 Task: Create a due date automation trigger when advanced on, 2 hours before a card is due add dates starting next week.
Action: Mouse moved to (1045, 82)
Screenshot: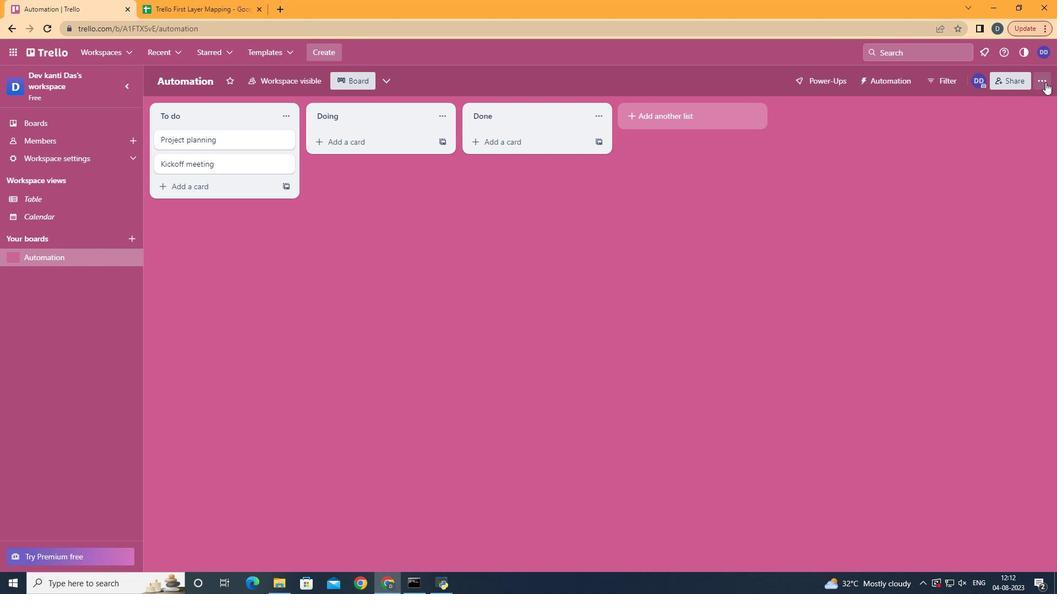 
Action: Mouse pressed left at (1045, 82)
Screenshot: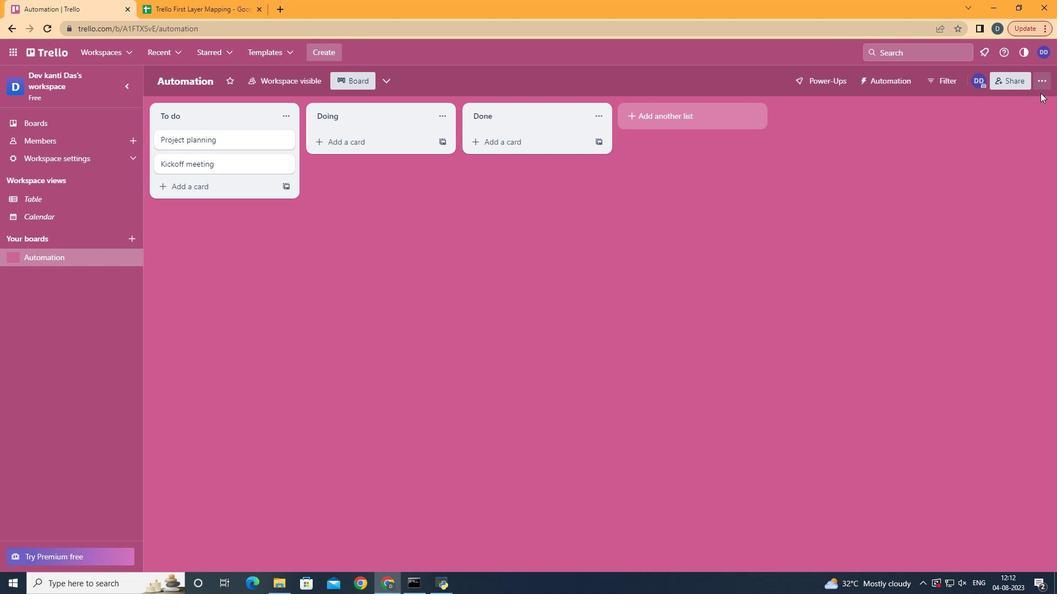 
Action: Mouse moved to (961, 235)
Screenshot: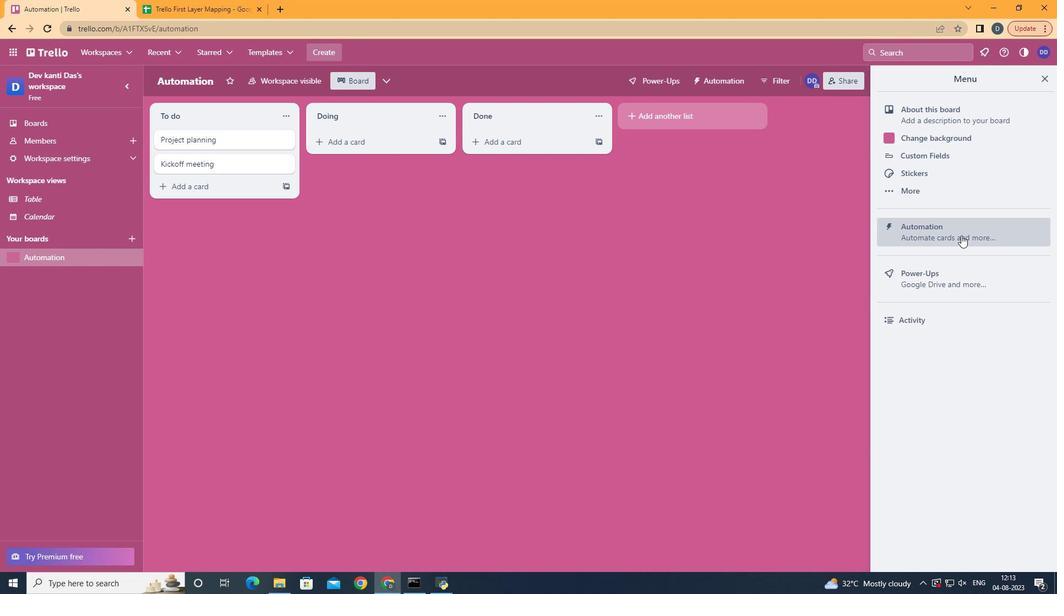 
Action: Mouse pressed left at (961, 235)
Screenshot: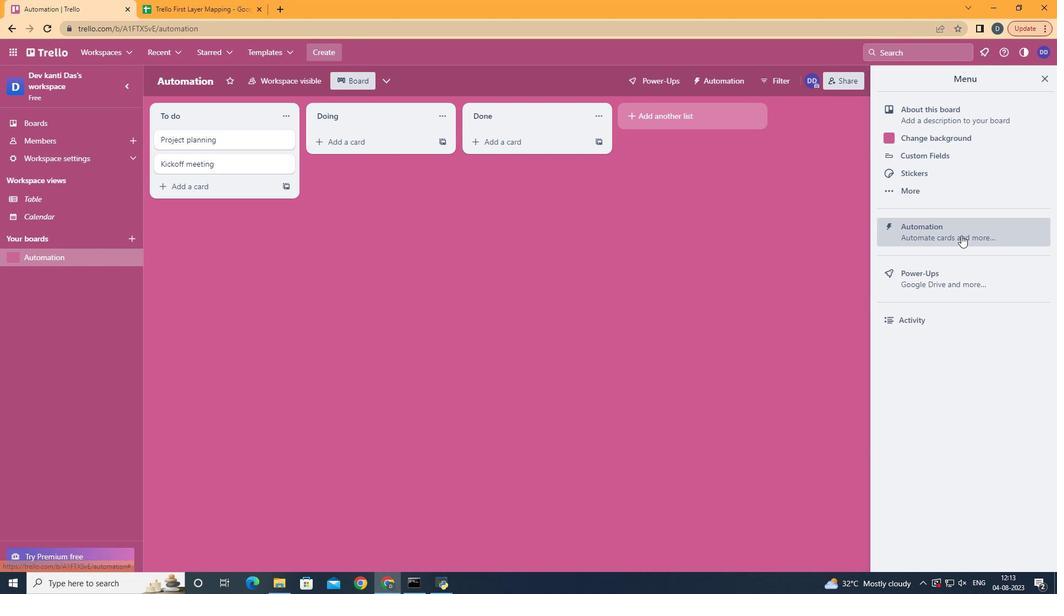 
Action: Mouse moved to (215, 212)
Screenshot: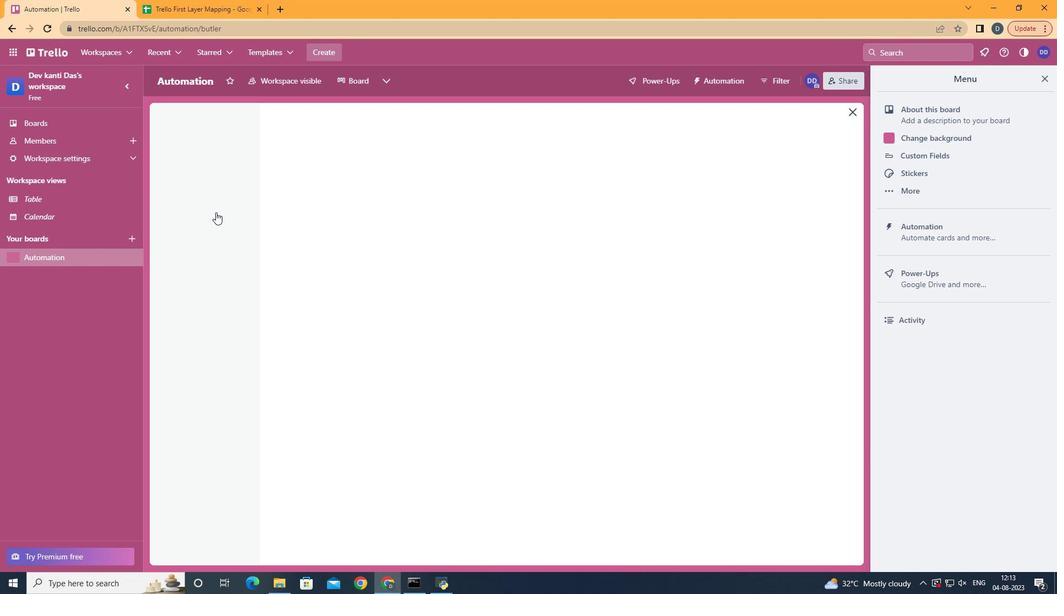 
Action: Mouse pressed left at (215, 212)
Screenshot: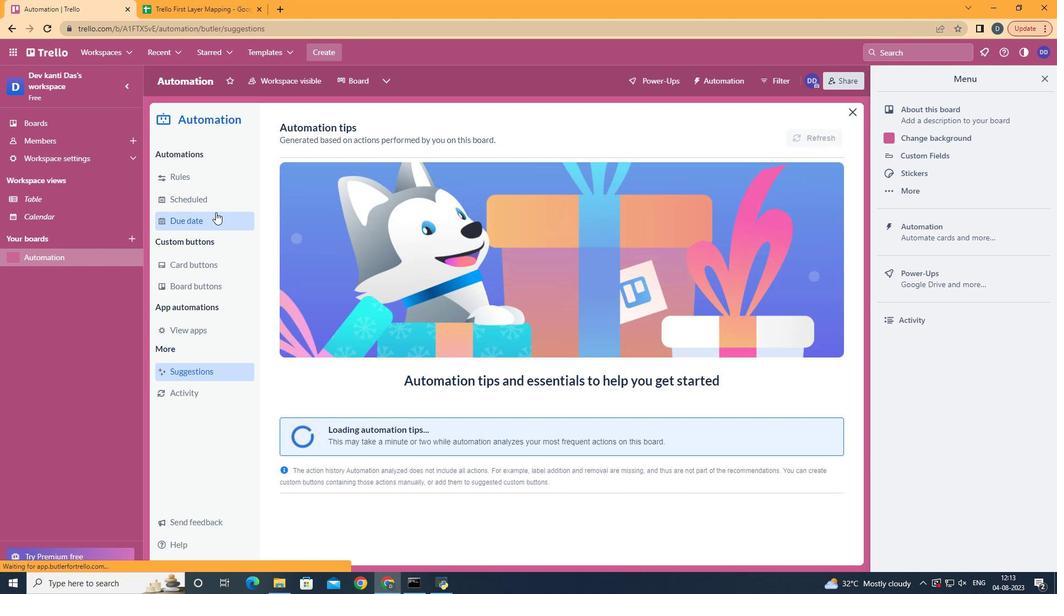 
Action: Mouse moved to (779, 137)
Screenshot: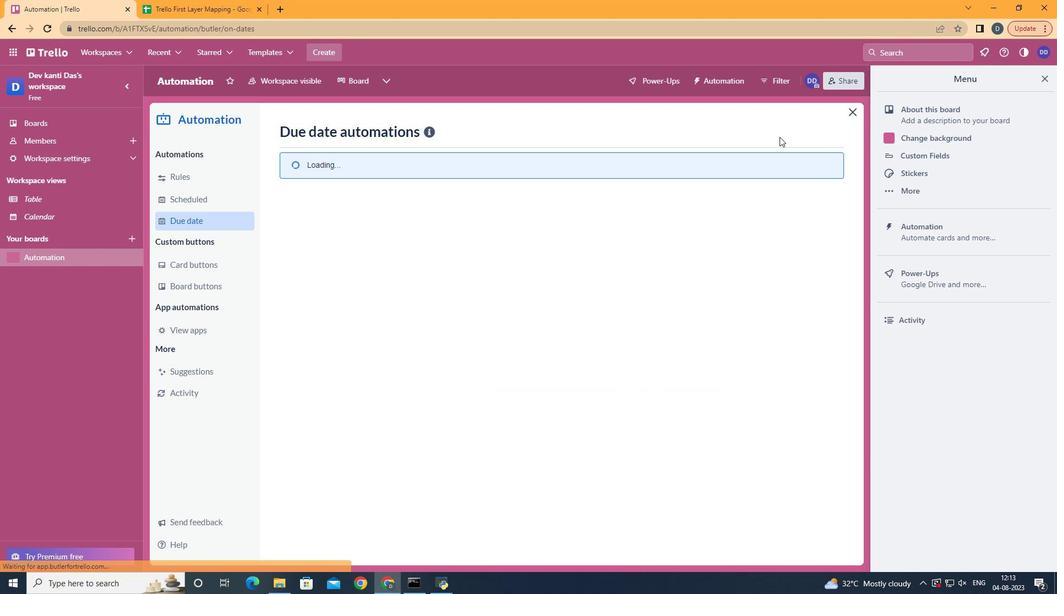 
Action: Mouse pressed left at (779, 137)
Screenshot: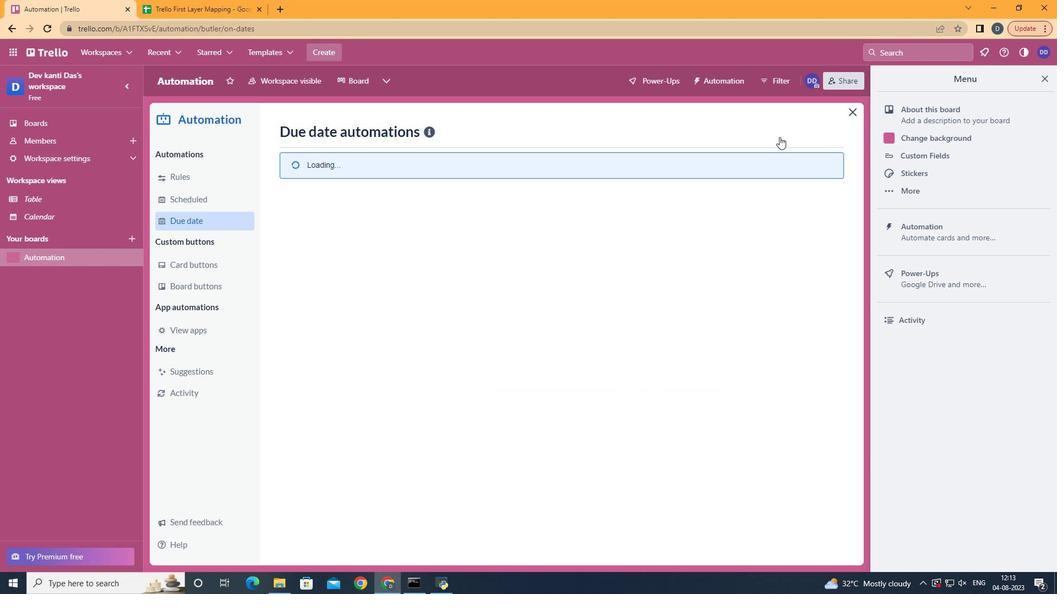
Action: Mouse moved to (779, 135)
Screenshot: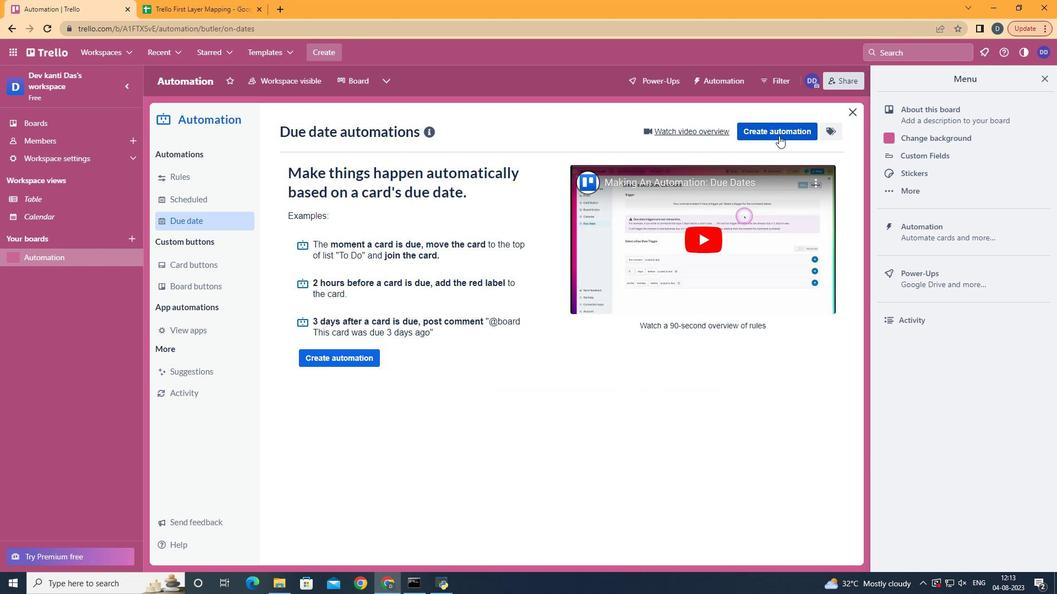 
Action: Mouse pressed left at (779, 135)
Screenshot: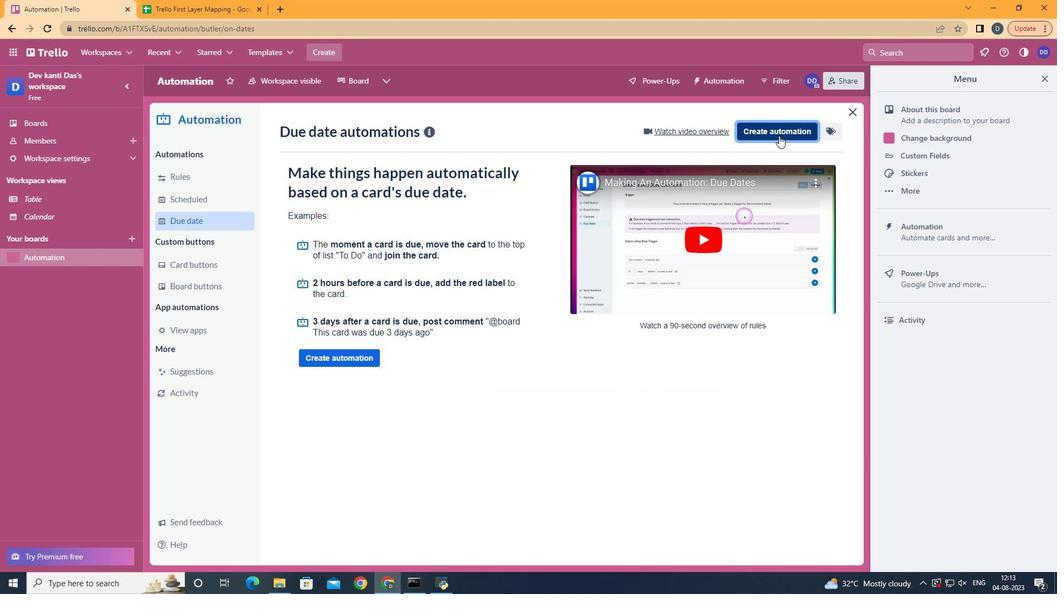 
Action: Mouse moved to (608, 241)
Screenshot: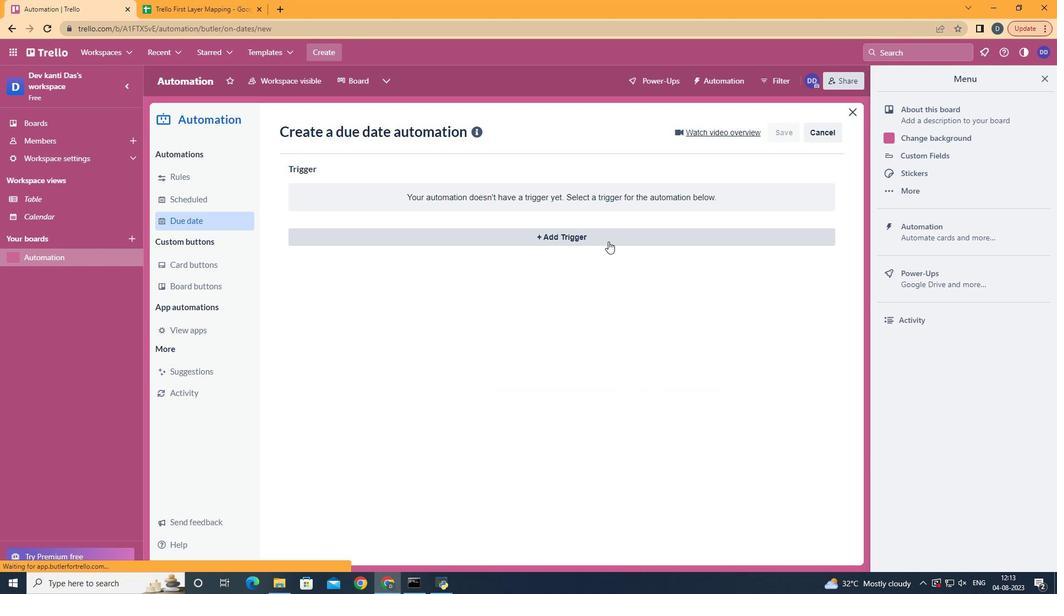 
Action: Mouse pressed left at (608, 241)
Screenshot: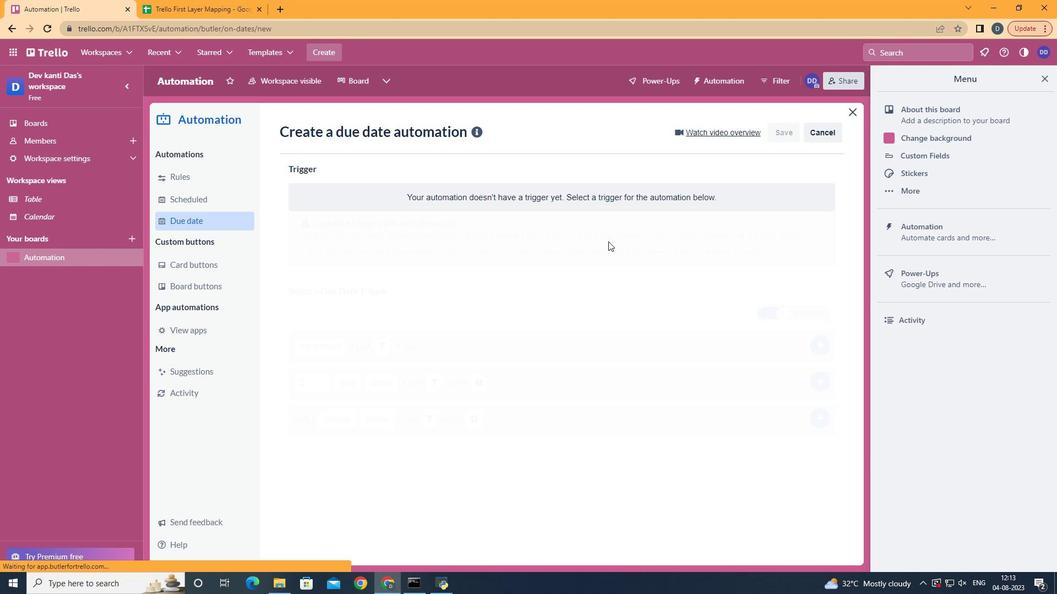 
Action: Mouse moved to (358, 464)
Screenshot: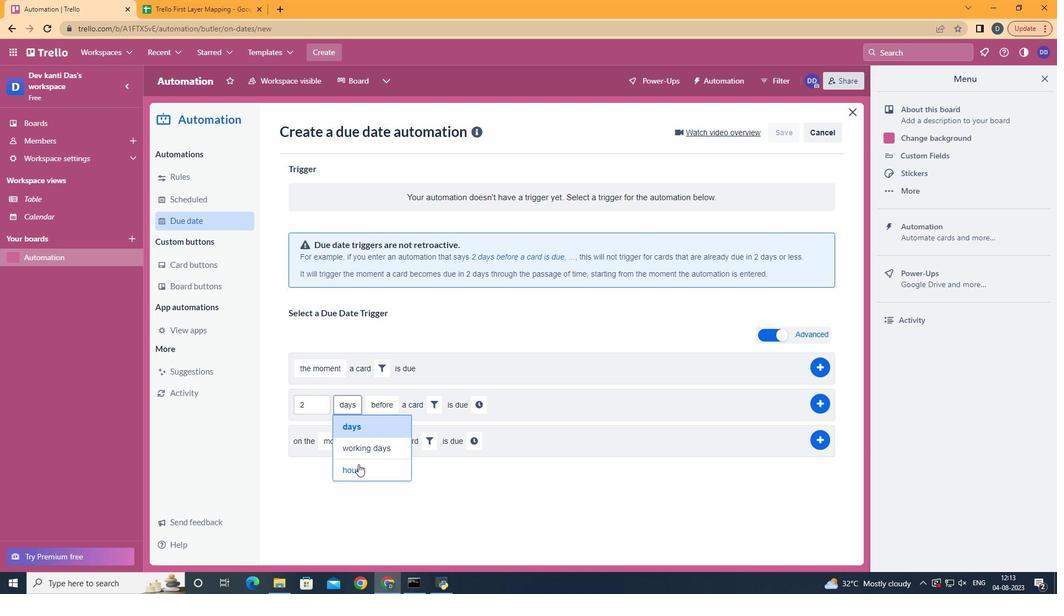
Action: Mouse pressed left at (358, 464)
Screenshot: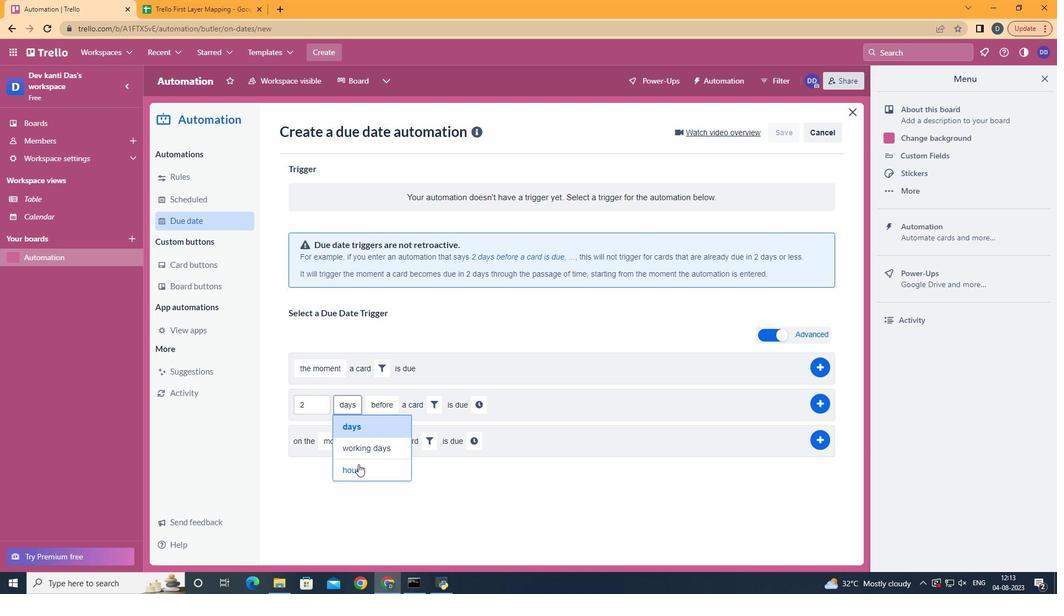 
Action: Mouse moved to (385, 420)
Screenshot: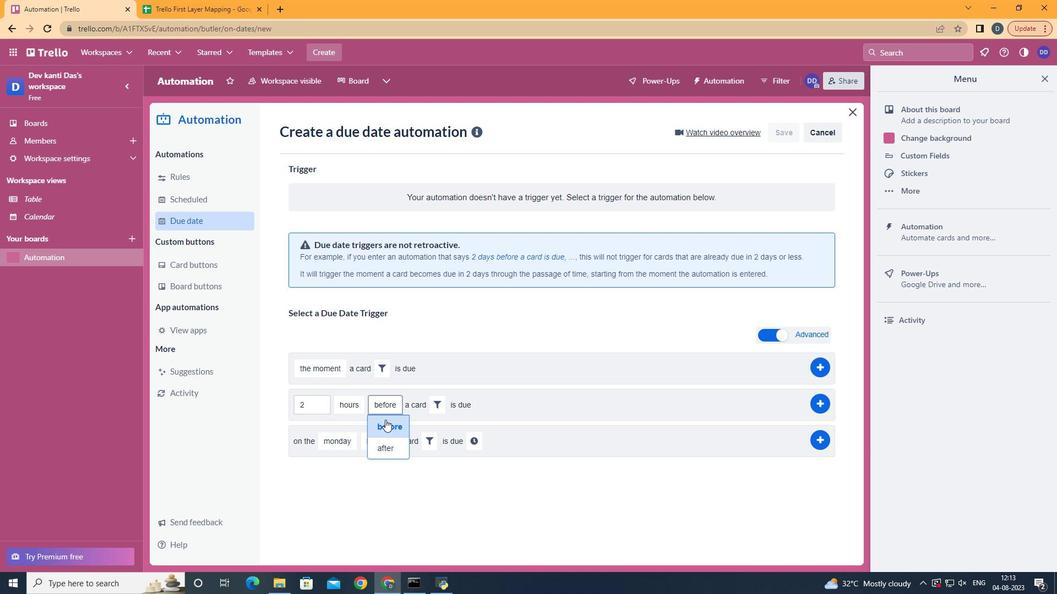 
Action: Mouse pressed left at (385, 420)
Screenshot: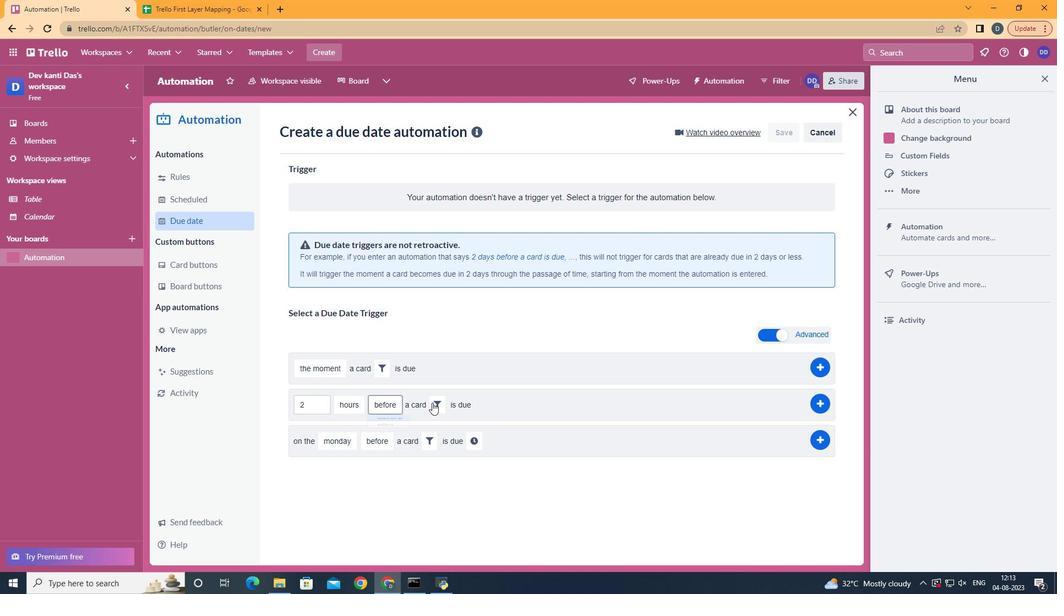 
Action: Mouse moved to (433, 401)
Screenshot: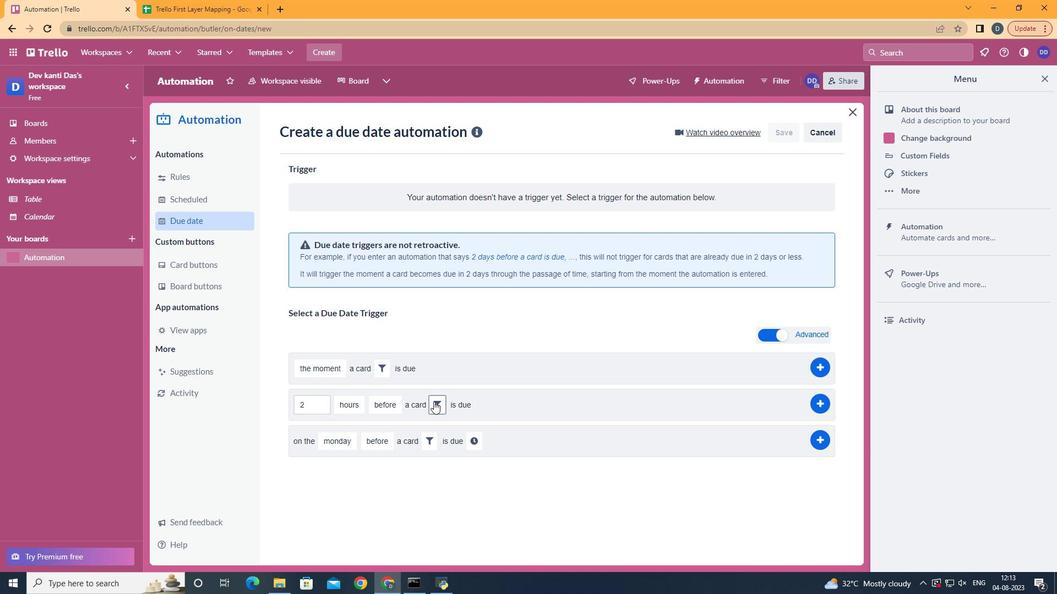 
Action: Mouse pressed left at (433, 401)
Screenshot: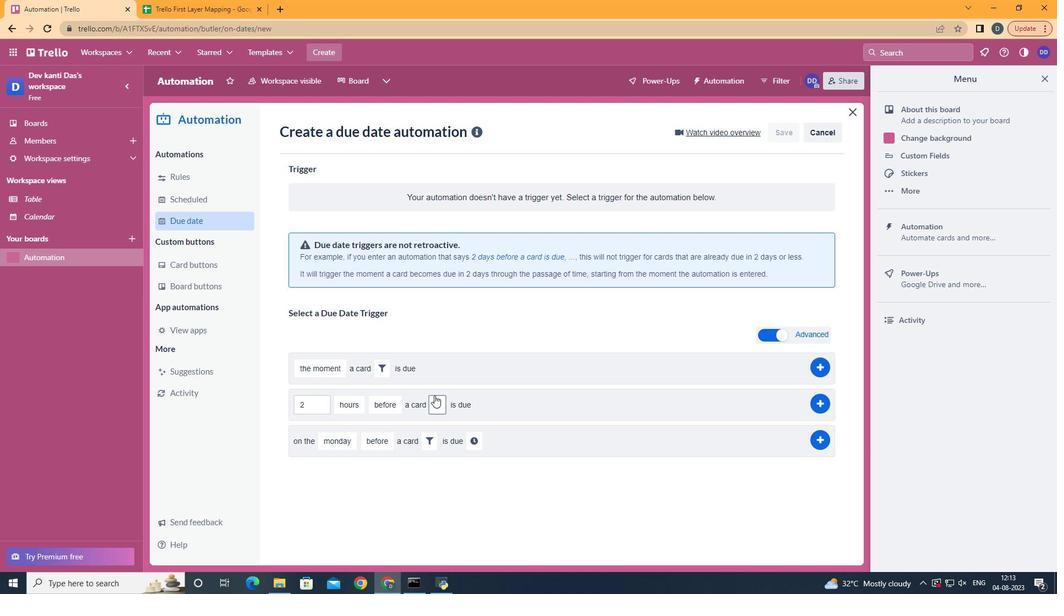 
Action: Mouse moved to (493, 442)
Screenshot: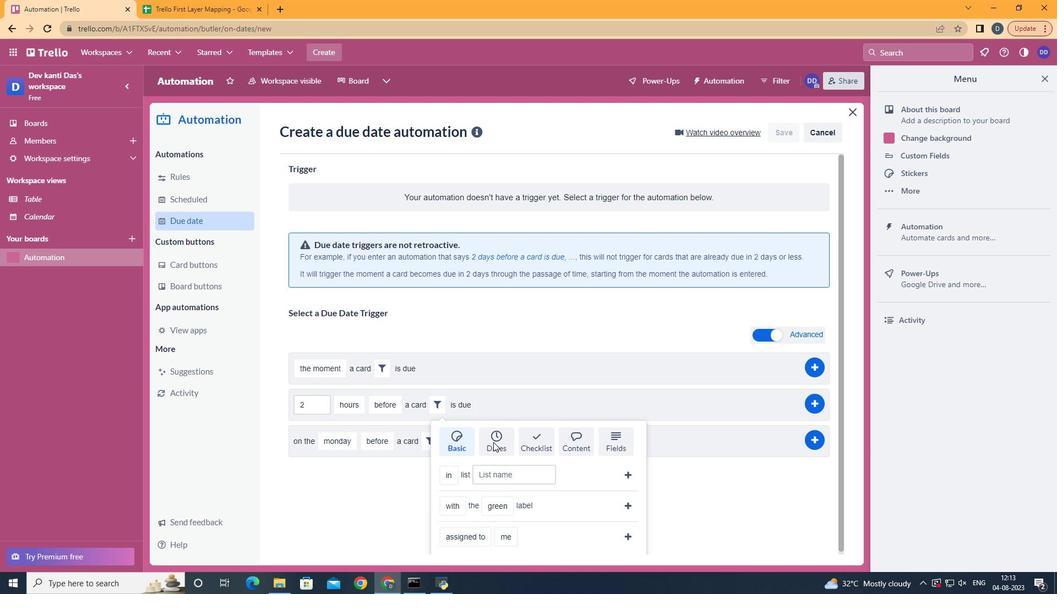 
Action: Mouse pressed left at (493, 442)
Screenshot: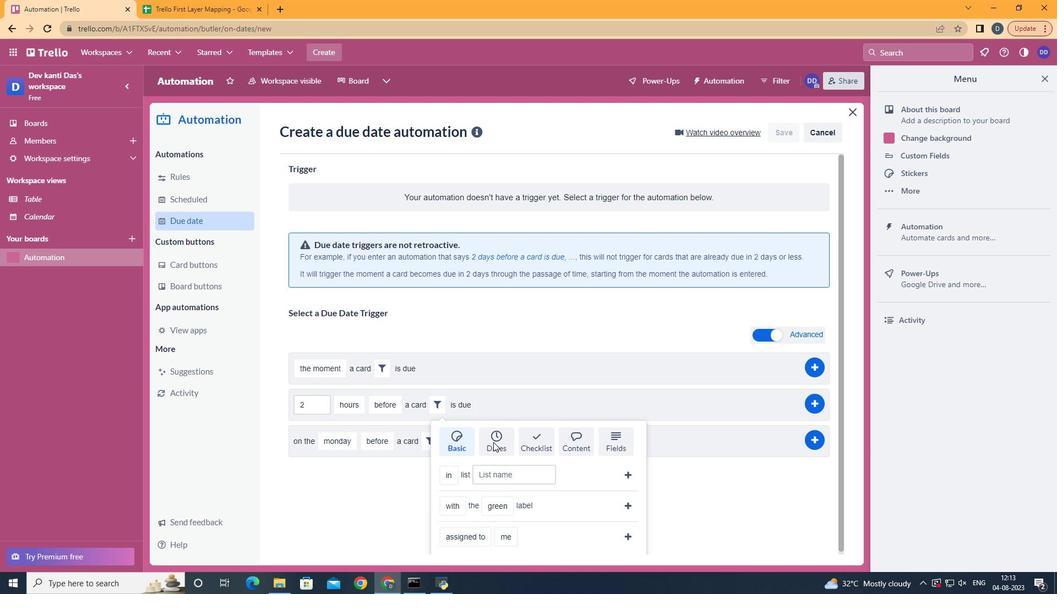 
Action: Mouse scrolled (493, 442) with delta (0, 0)
Screenshot: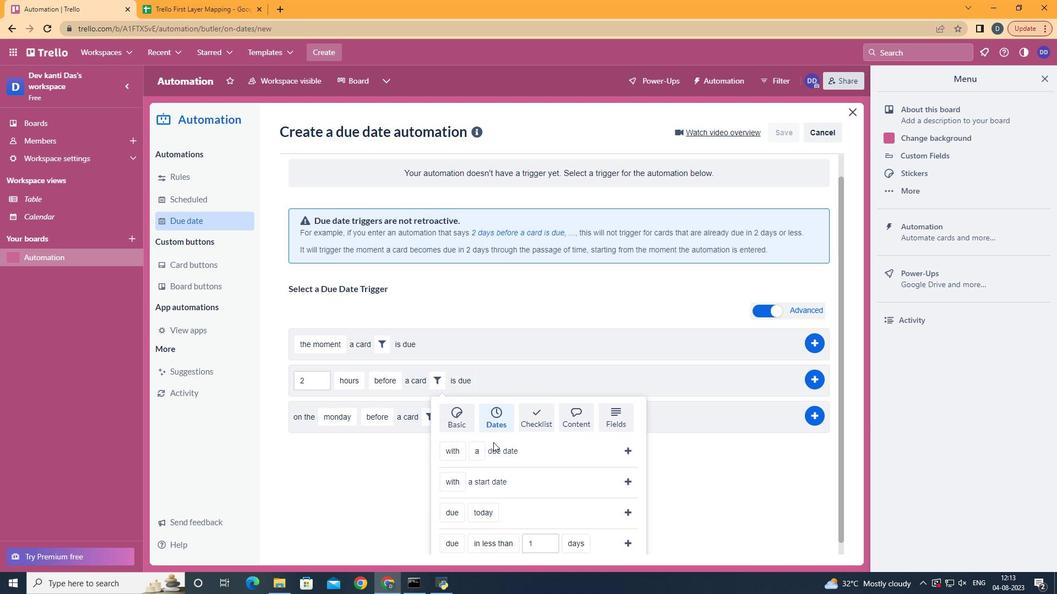 
Action: Mouse scrolled (493, 442) with delta (0, 0)
Screenshot: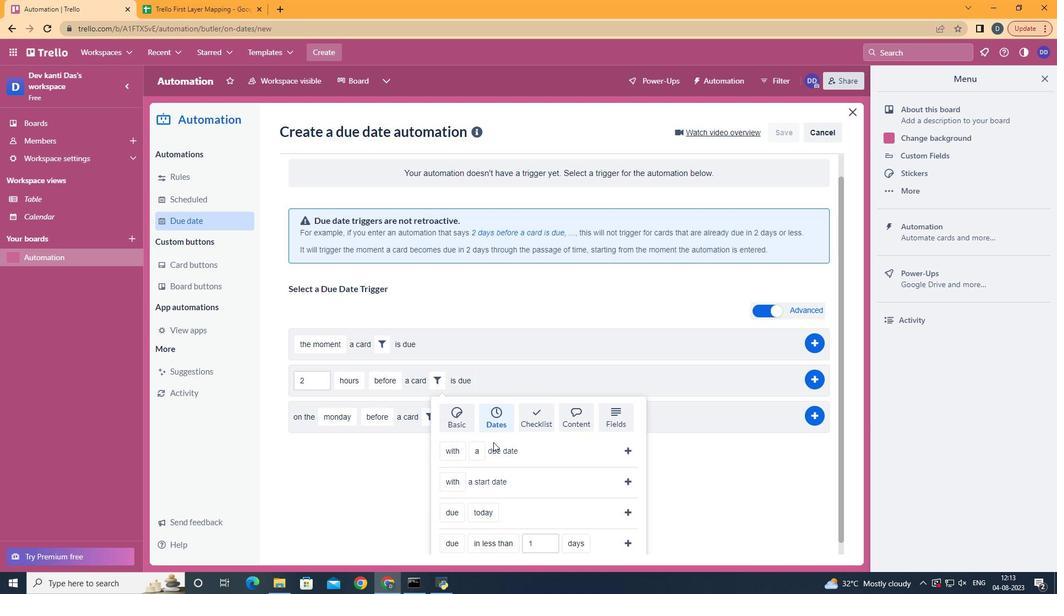 
Action: Mouse scrolled (493, 442) with delta (0, 0)
Screenshot: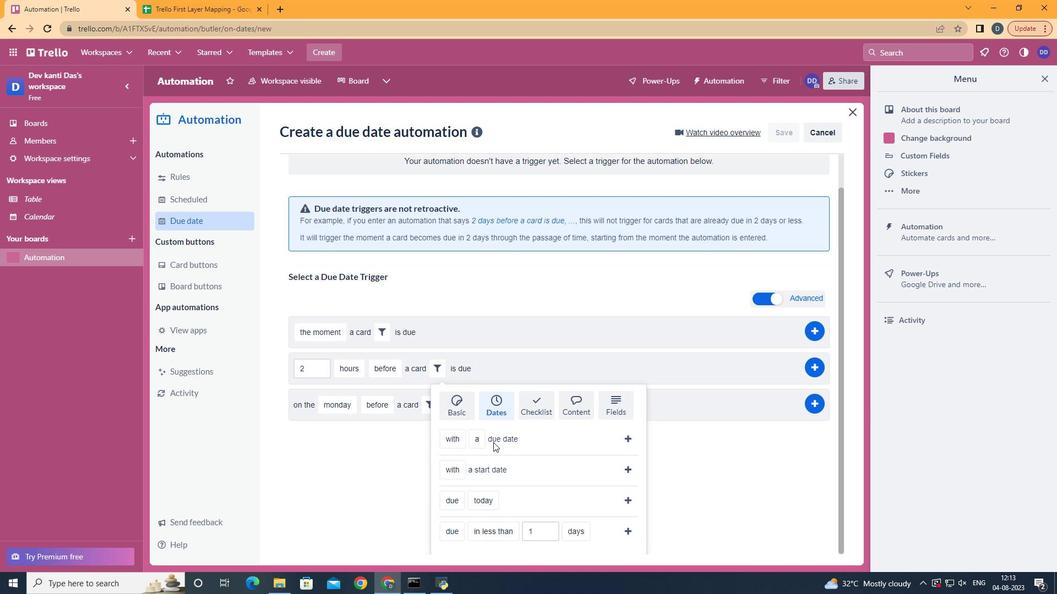 
Action: Mouse scrolled (493, 442) with delta (0, 0)
Screenshot: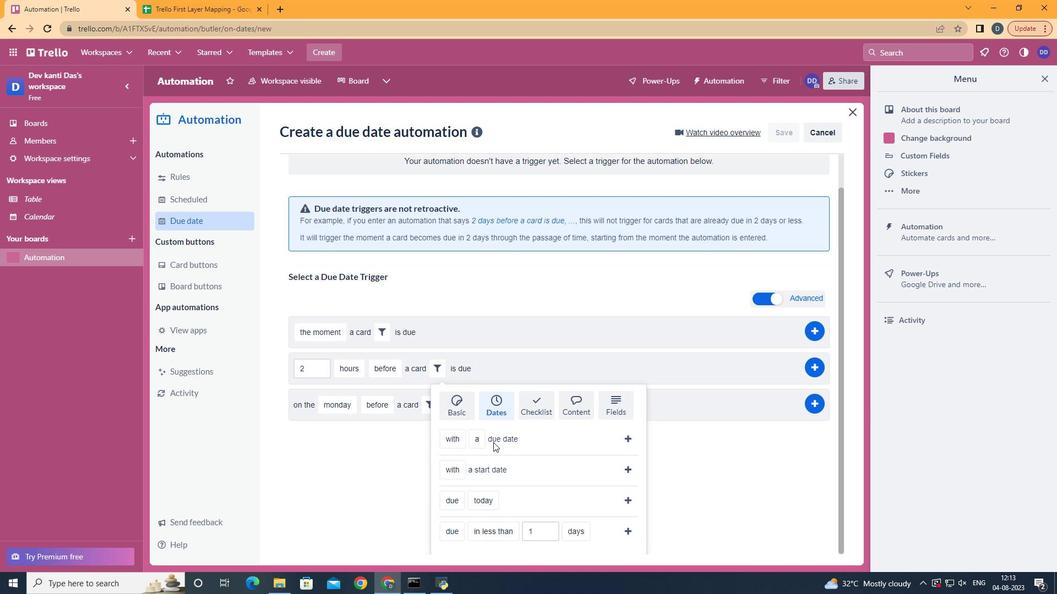 
Action: Mouse scrolled (493, 442) with delta (0, 0)
Screenshot: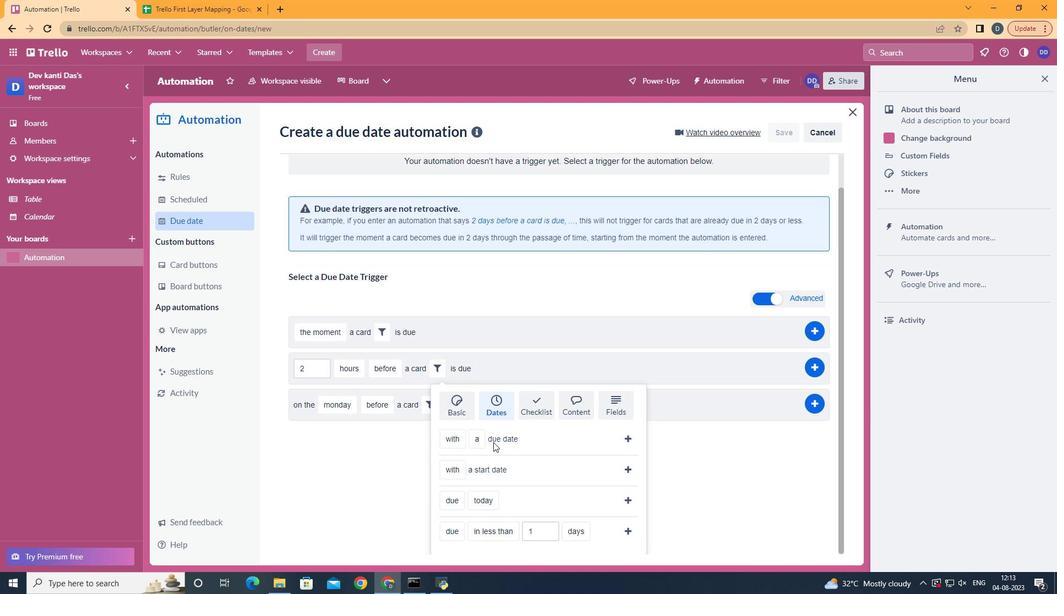 
Action: Mouse moved to (469, 454)
Screenshot: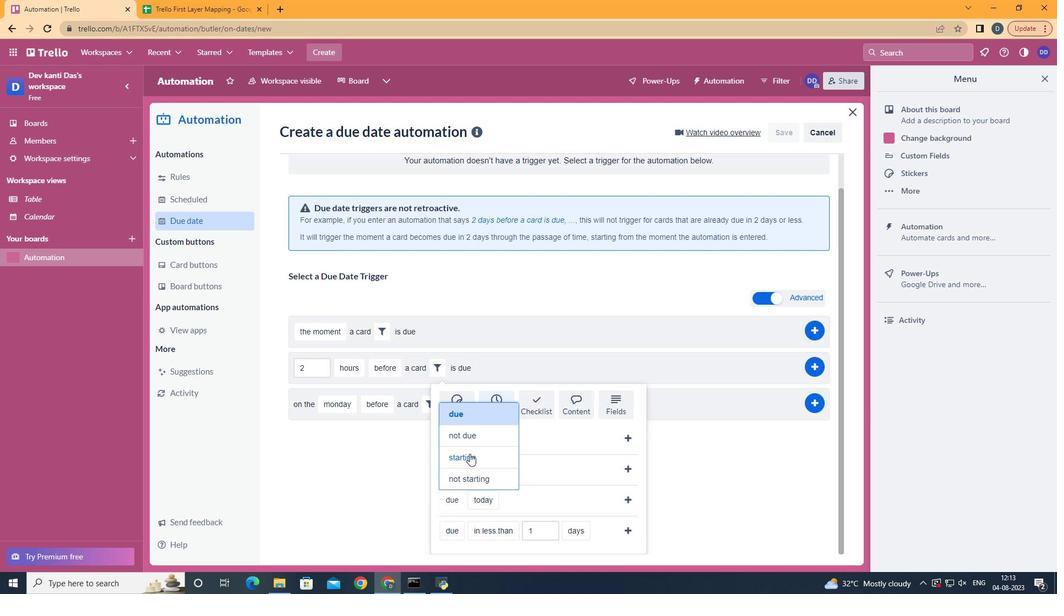 
Action: Mouse pressed left at (469, 454)
Screenshot: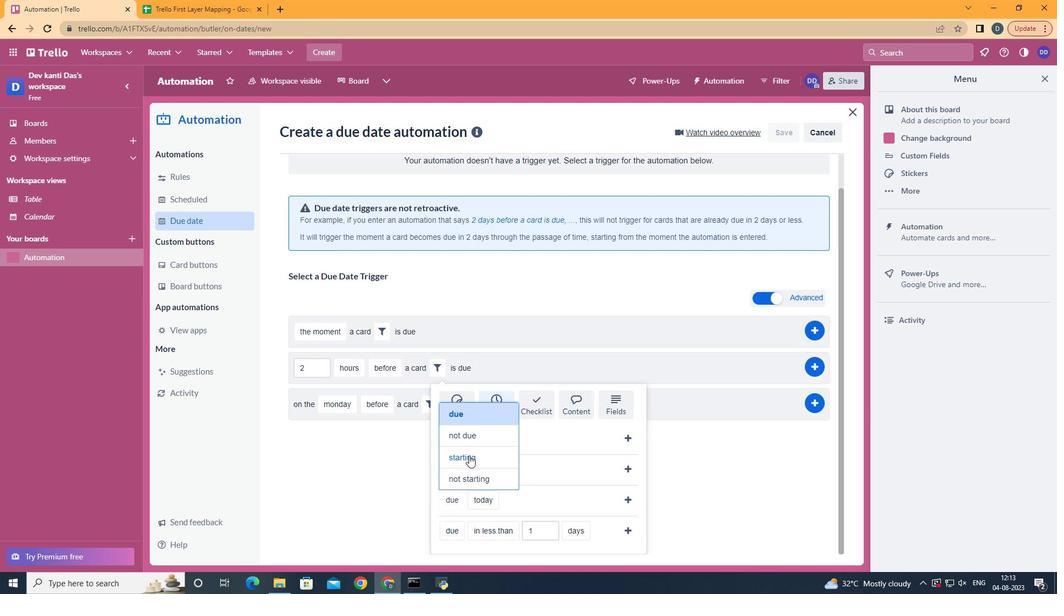 
Action: Mouse moved to (514, 435)
Screenshot: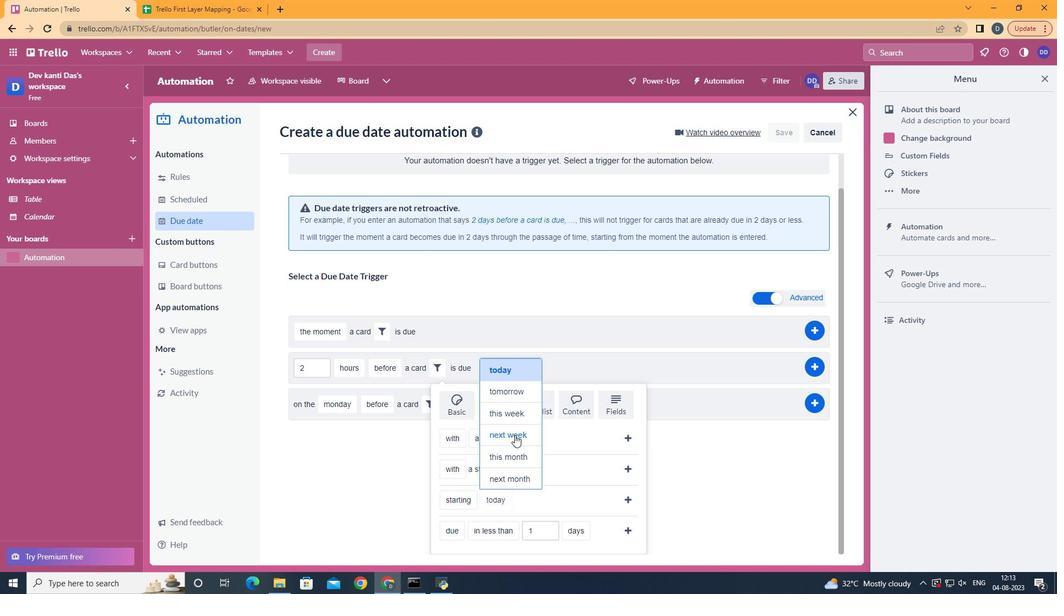 
Action: Mouse pressed left at (514, 435)
Screenshot: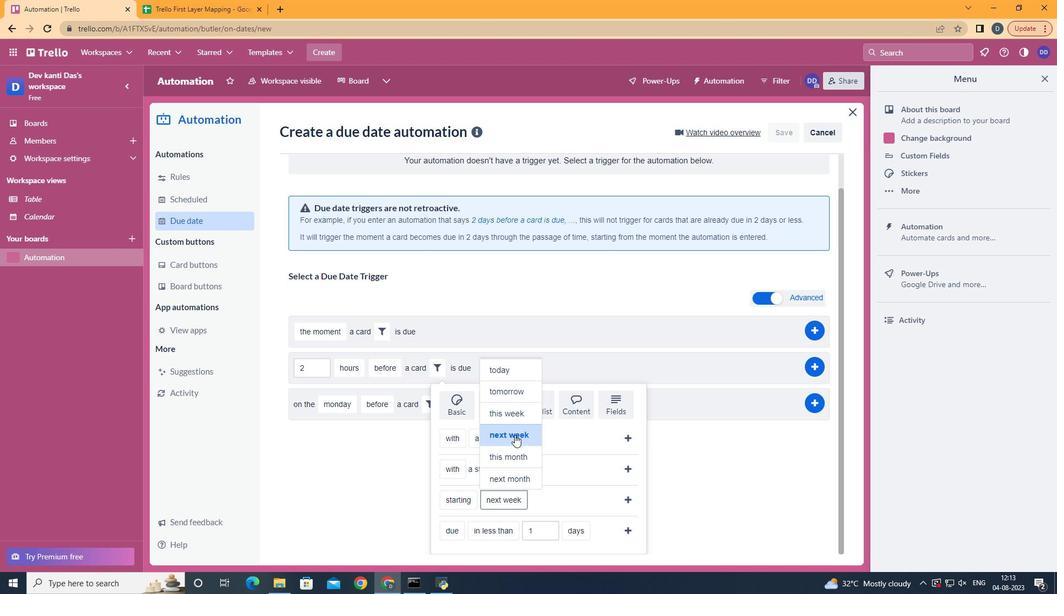 
Action: Mouse moved to (635, 501)
Screenshot: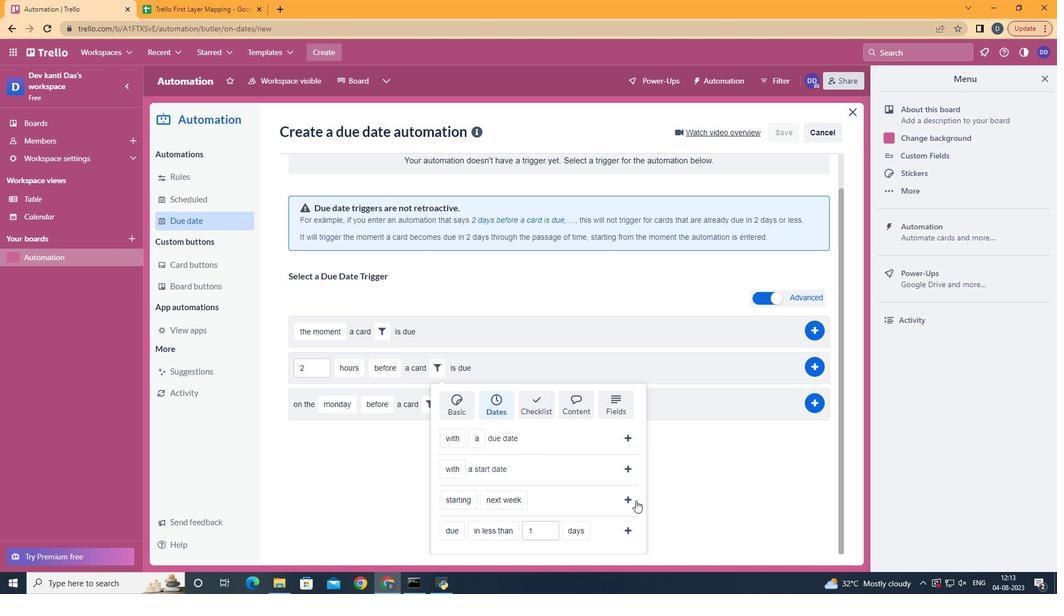 
Action: Mouse pressed left at (635, 501)
Screenshot: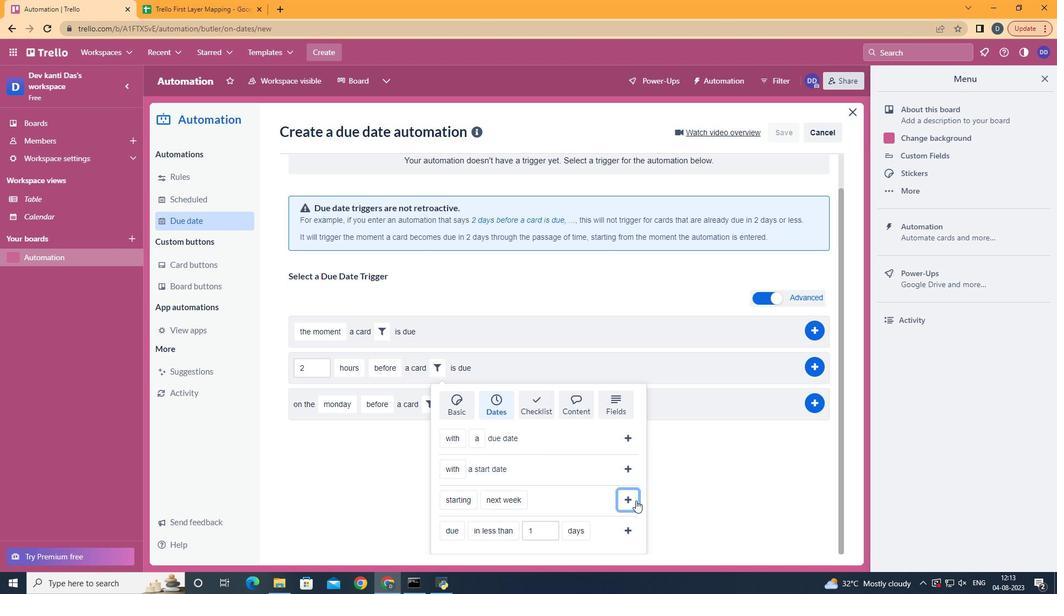 
Action: Mouse moved to (823, 404)
Screenshot: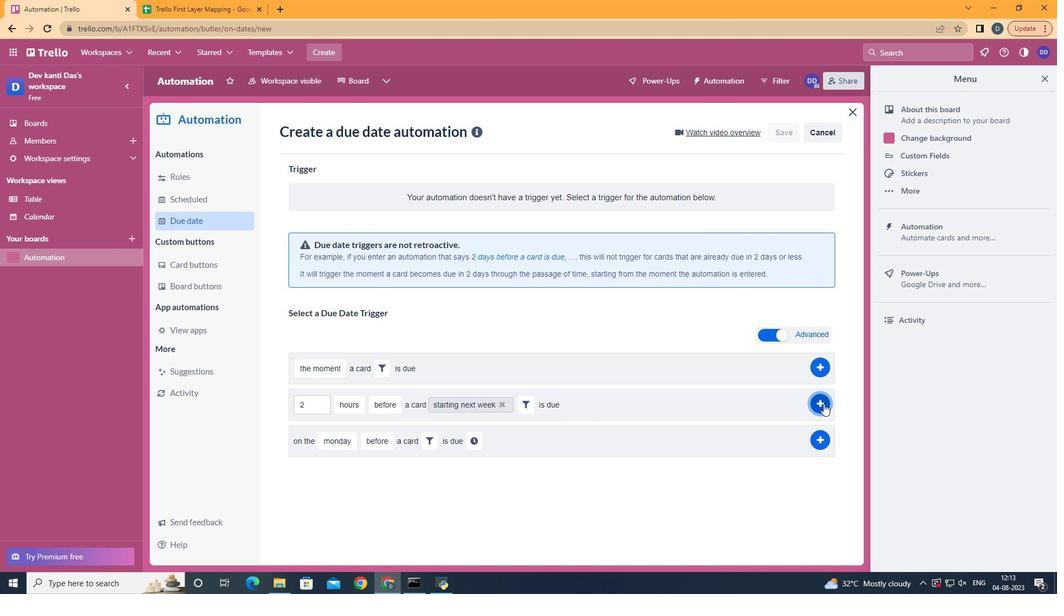 
Action: Mouse pressed left at (823, 404)
Screenshot: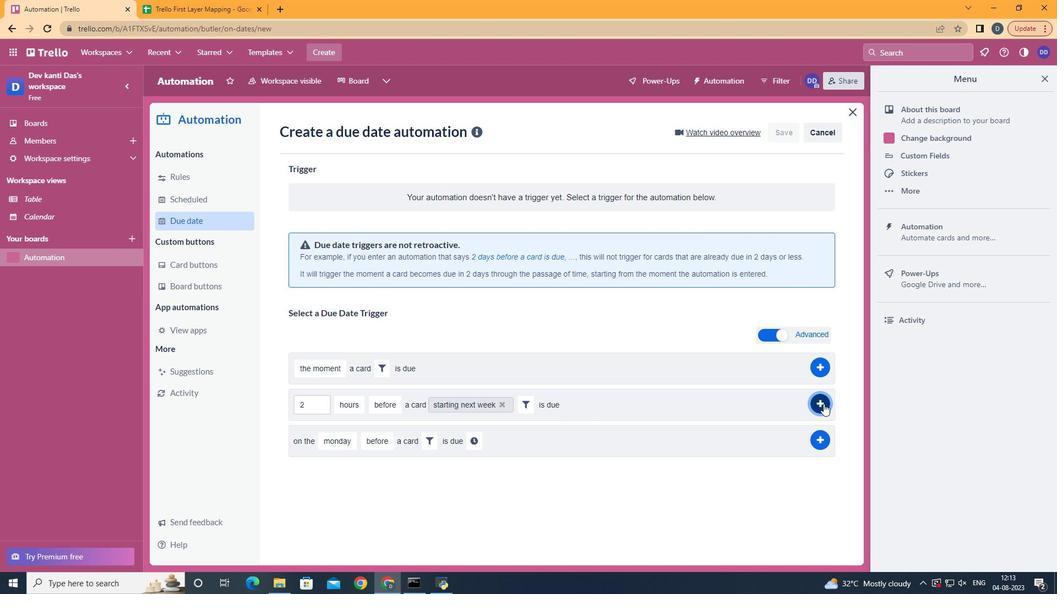 
Action: Mouse moved to (522, 240)
Screenshot: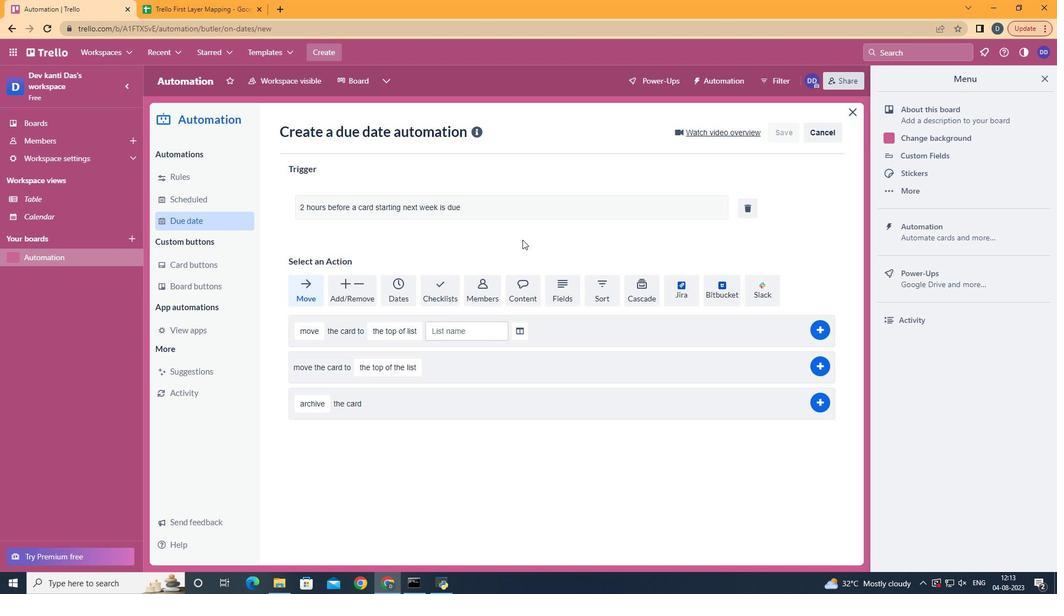 
